 Task: Create a section Data Mining Sprint and in the section, add a milestone Risk Assessment and Management in the project AirRise
Action: Mouse moved to (206, 472)
Screenshot: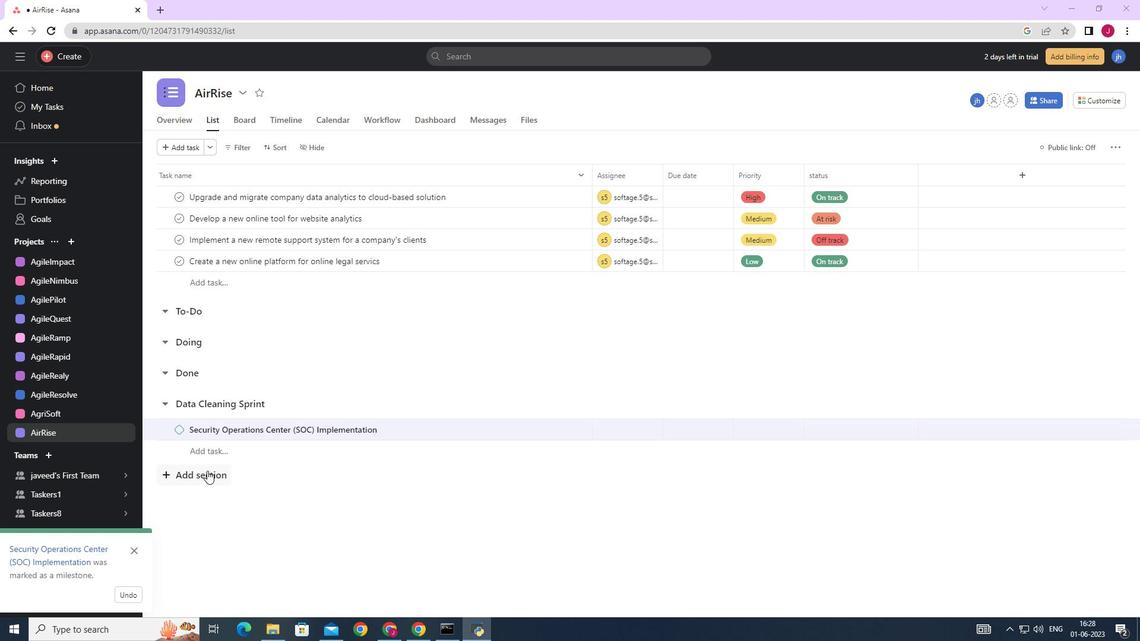 
Action: Mouse pressed left at (206, 472)
Screenshot: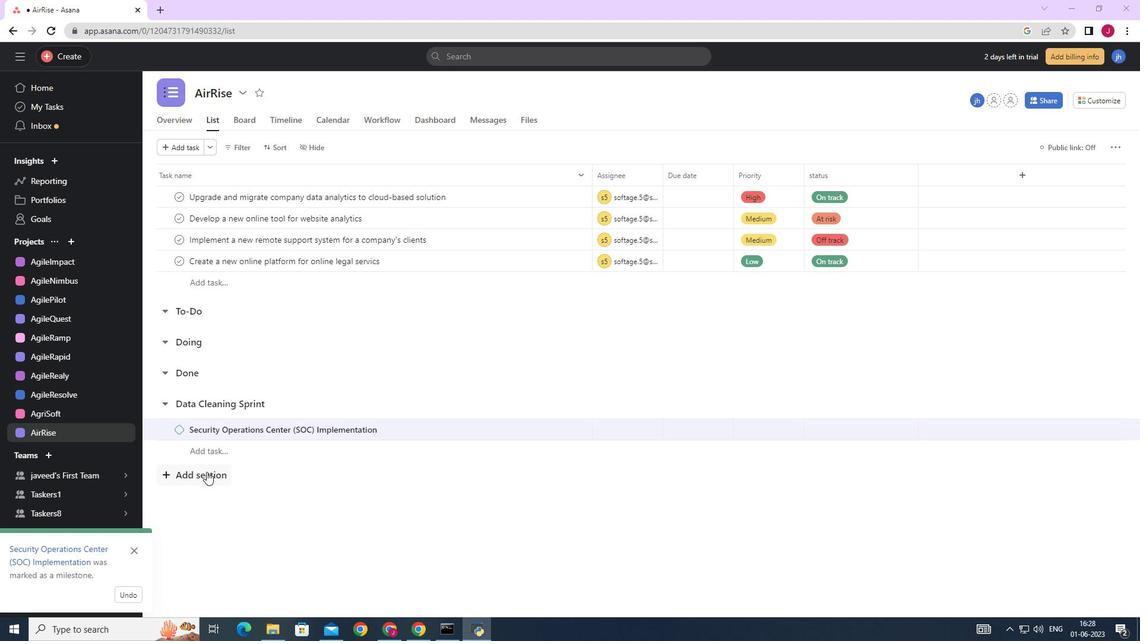 
Action: Key pressed <Key.caps_lock>D<Key.caps_lock>ata<Key.space><Key.caps_lock>M<Key.caps_lock>ining<Key.space><Key.caps_lock>S<Key.caps_lock>print<Key.enter><Key.caps_lock>R<Key.caps_lock>isk<Key.space><Key.caps_lock>A<Key.caps_lock>ssessment<Key.space>and<Key.space><Key.caps_lock>M<Key.caps_lock>anagement
Screenshot: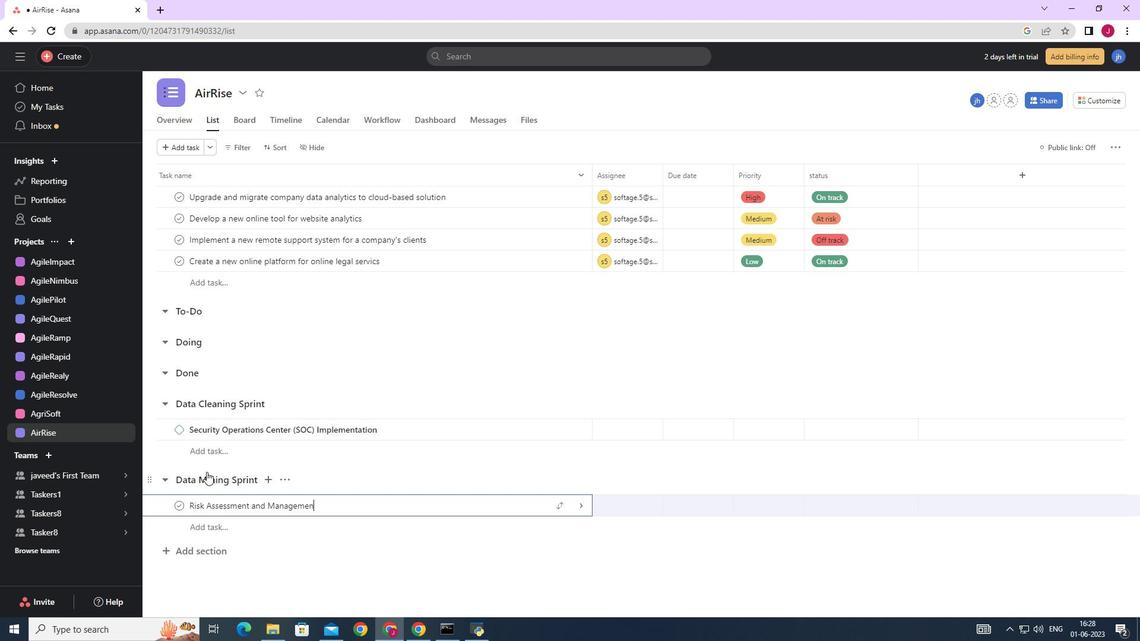 
Action: Mouse moved to (583, 510)
Screenshot: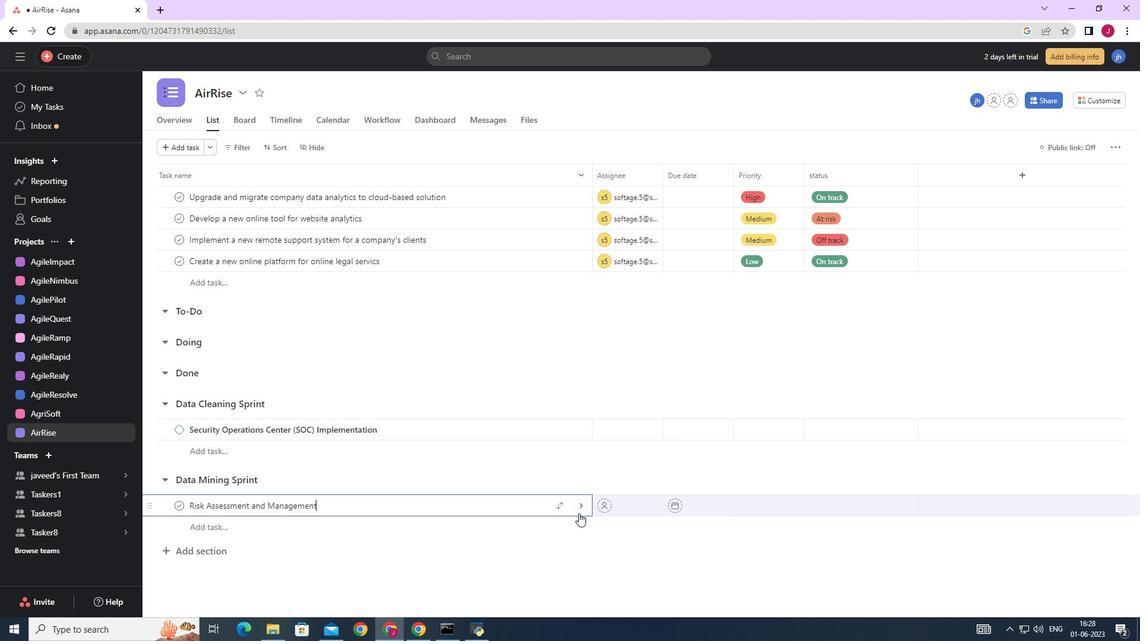 
Action: Mouse pressed left at (583, 510)
Screenshot: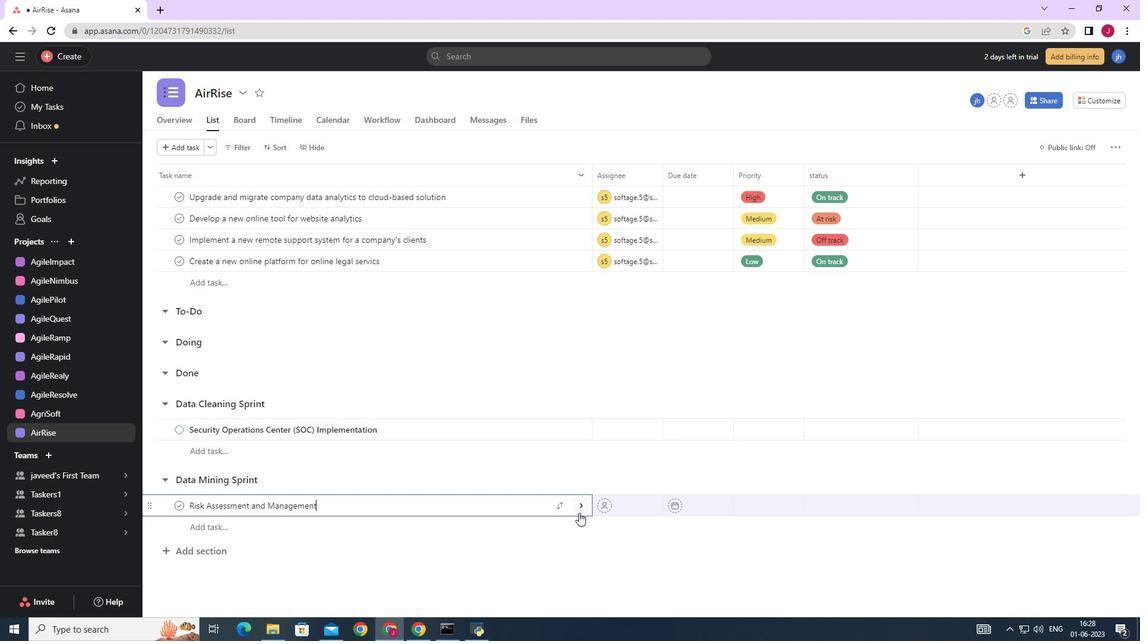 
Action: Mouse moved to (1089, 150)
Screenshot: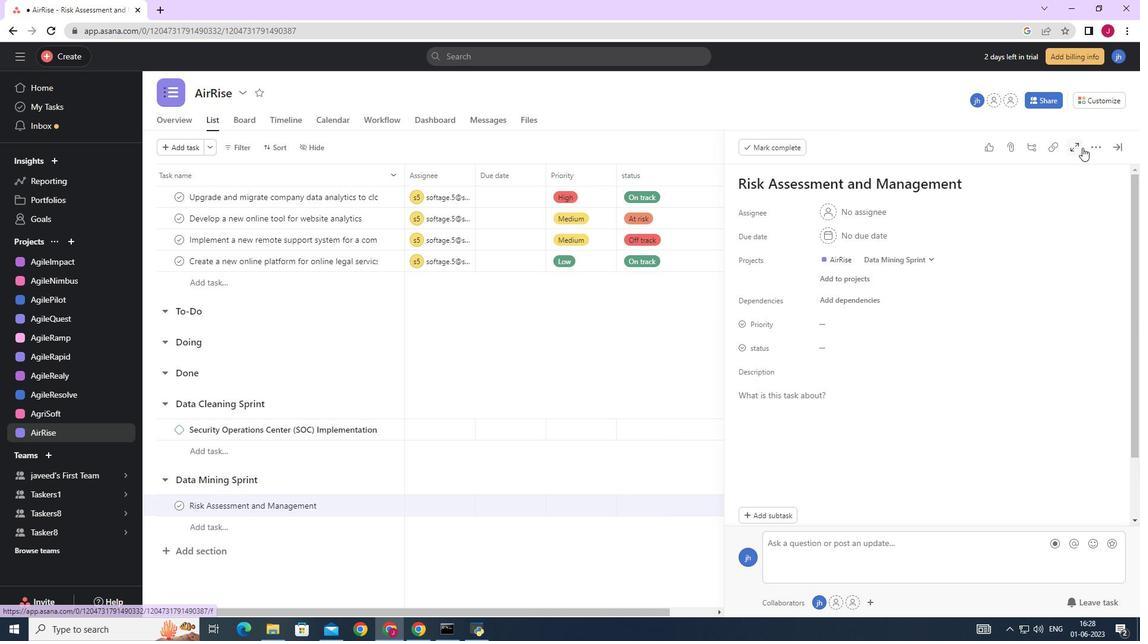 
Action: Mouse pressed left at (1089, 150)
Screenshot: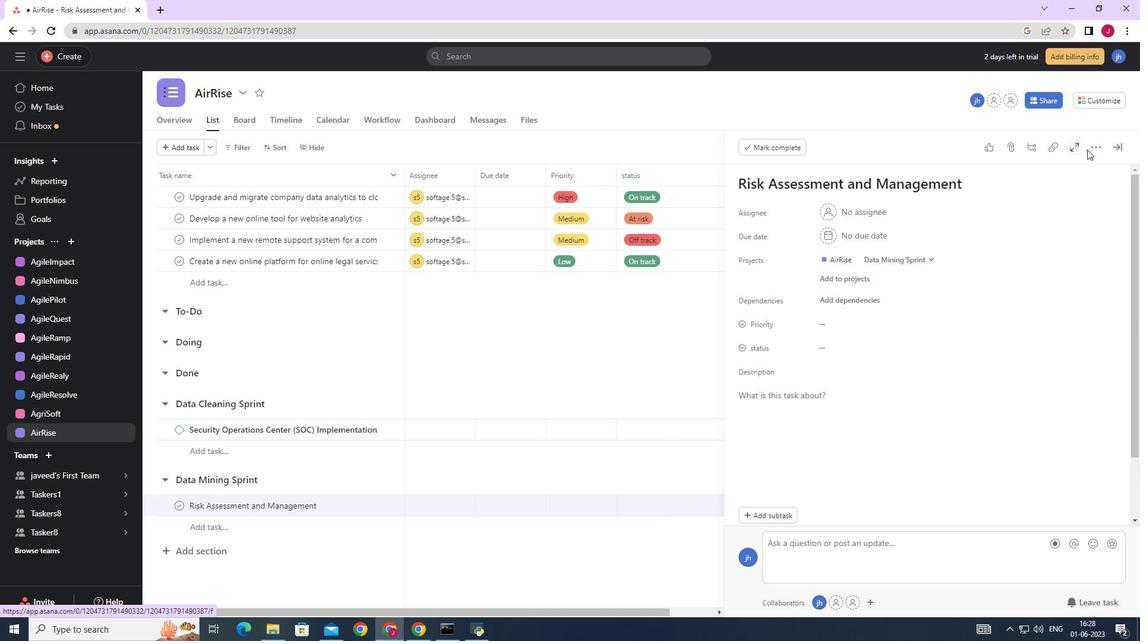 
Action: Mouse moved to (985, 190)
Screenshot: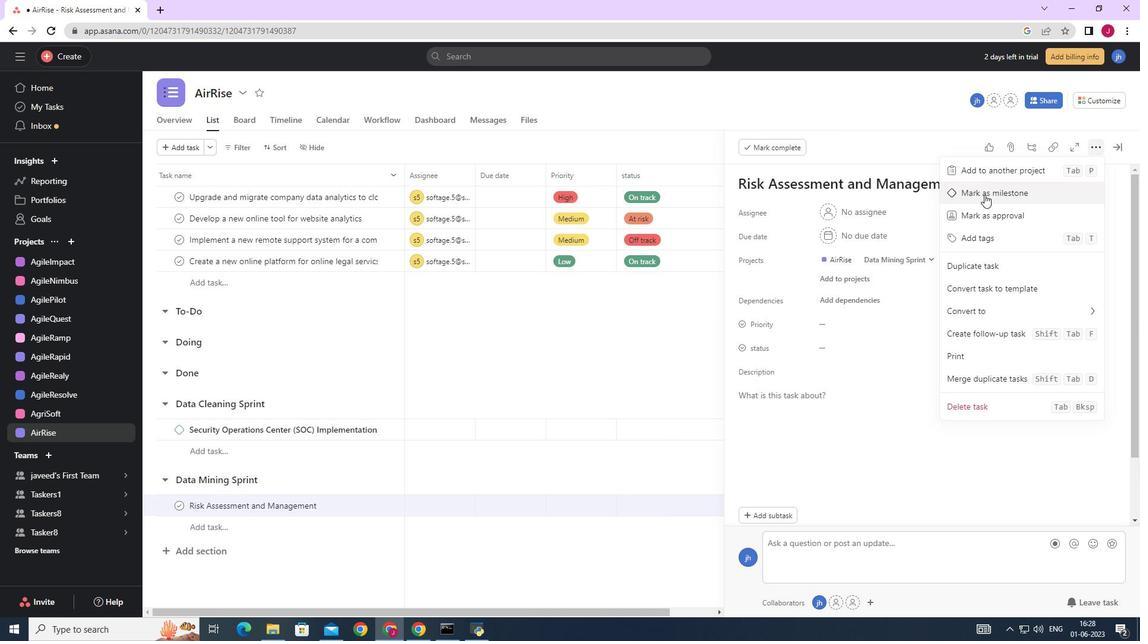
Action: Mouse pressed left at (985, 190)
Screenshot: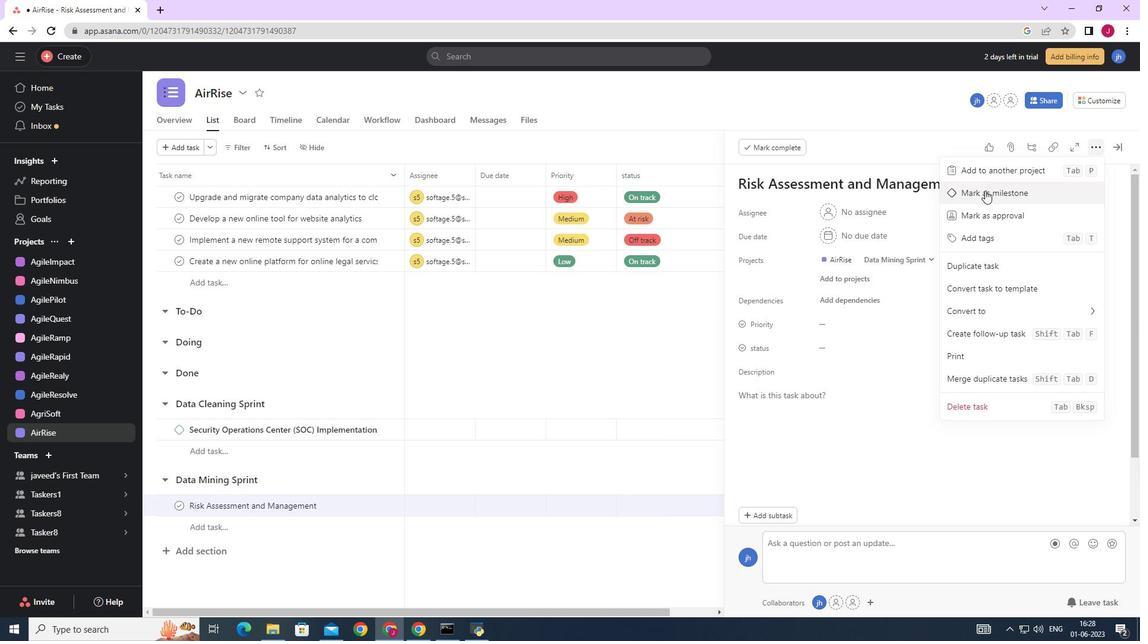 
Action: Mouse moved to (1120, 147)
Screenshot: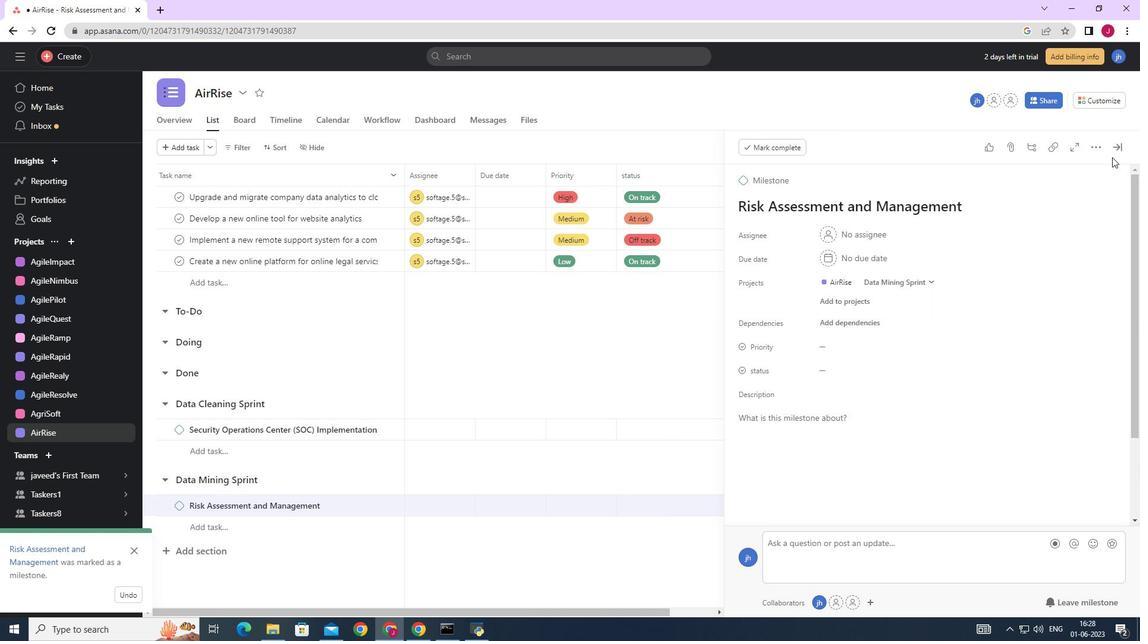 
Action: Mouse pressed left at (1120, 147)
Screenshot: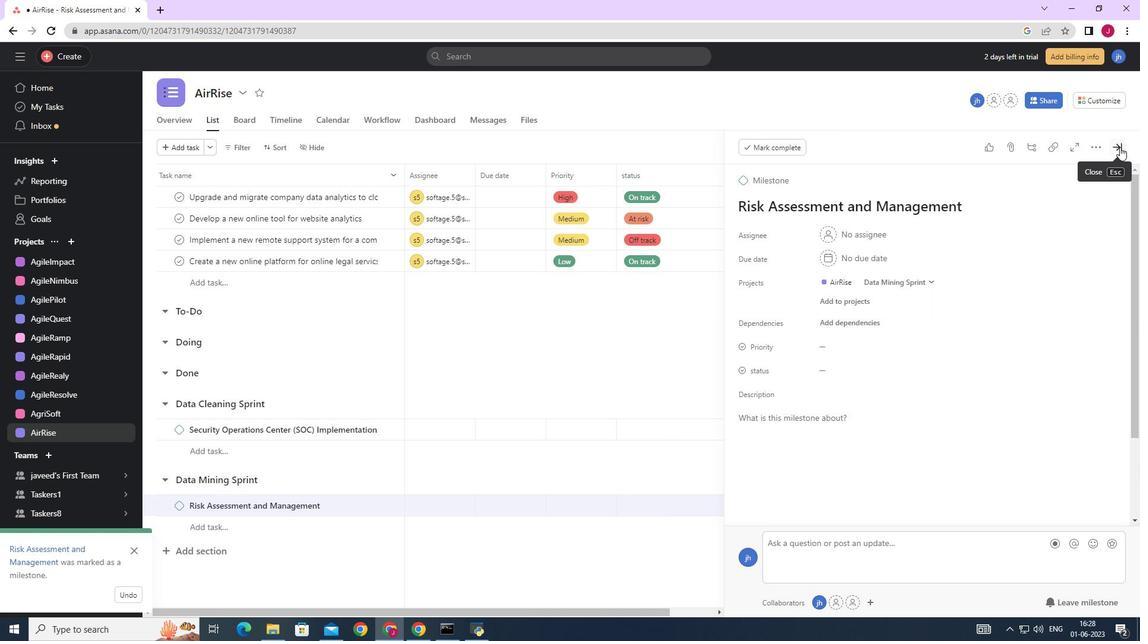 
Action: Mouse moved to (962, 207)
Screenshot: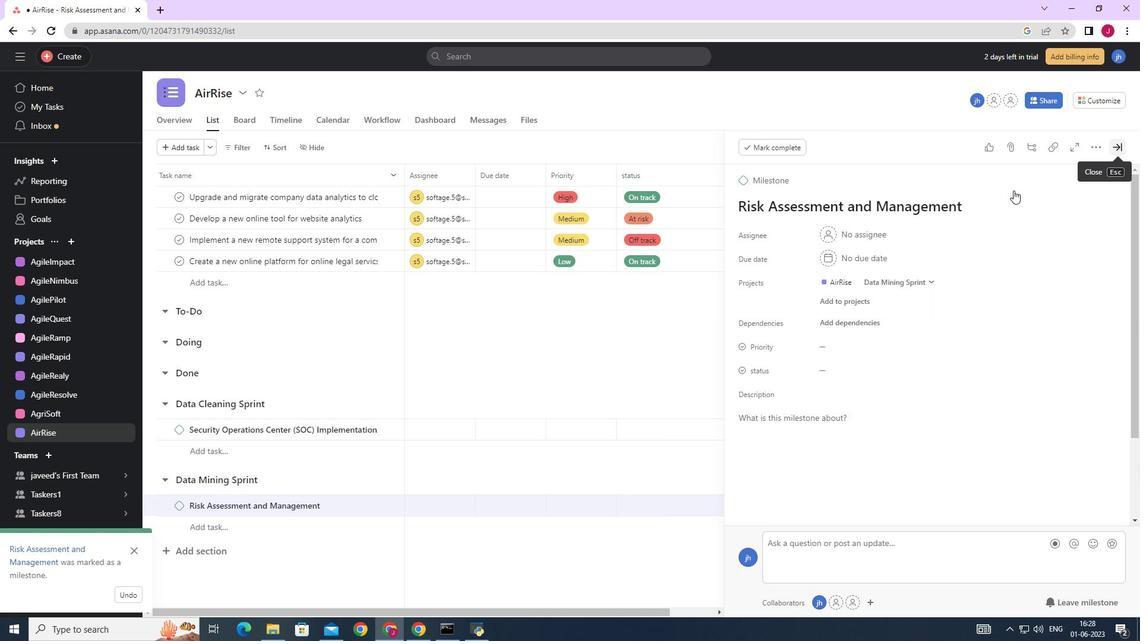 
